 Task: Append system resource usage data with timestamps to a performance log.
Action: Mouse moved to (241, 318)
Screenshot: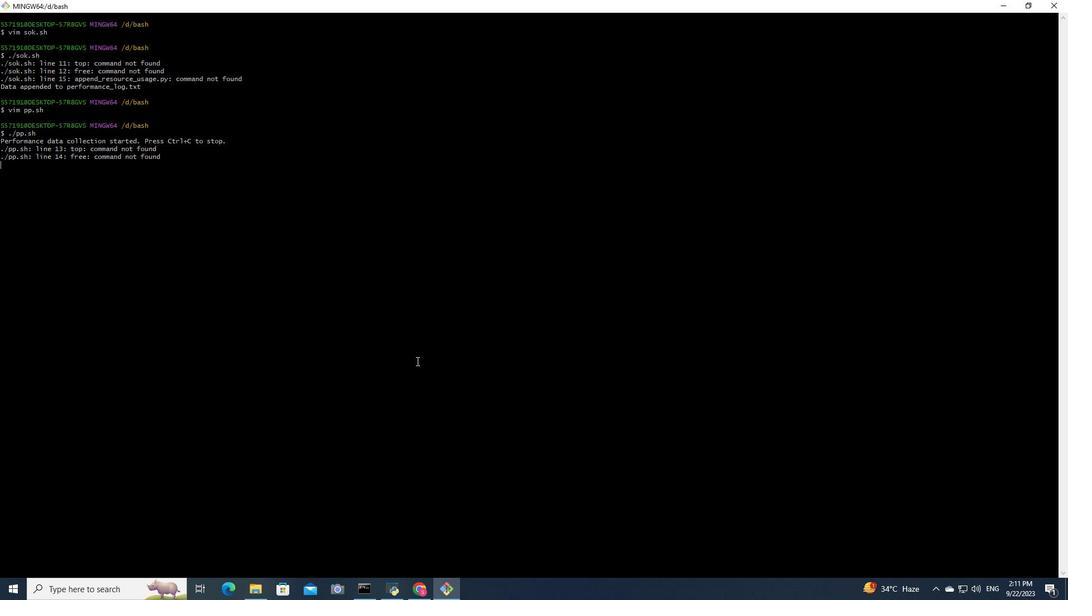 
Action: Mouse pressed left at (241, 318)
Screenshot: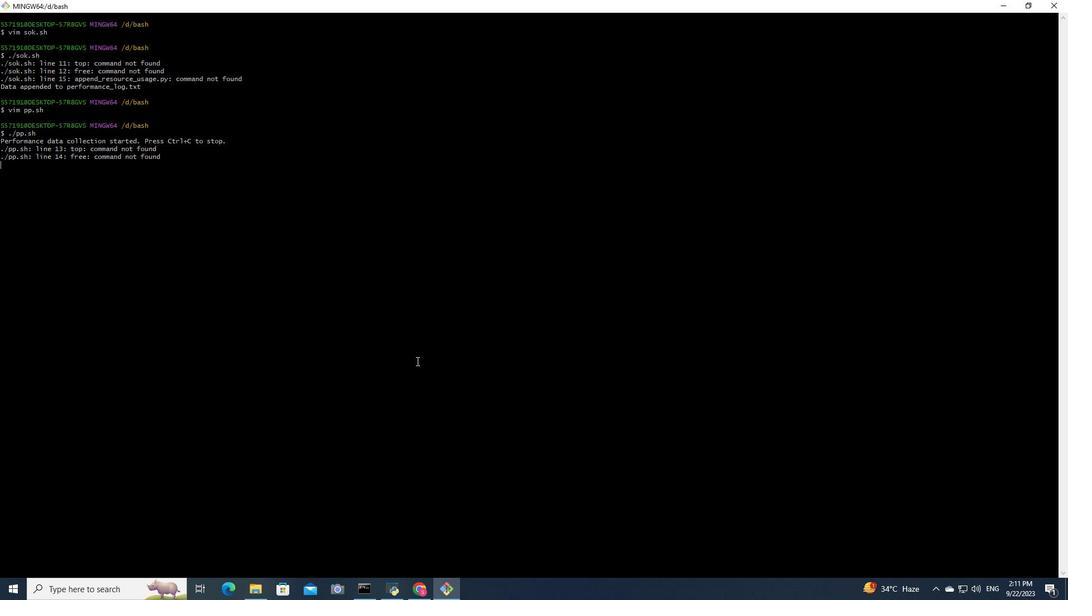 
Action: Mouse moved to (416, 361)
Screenshot: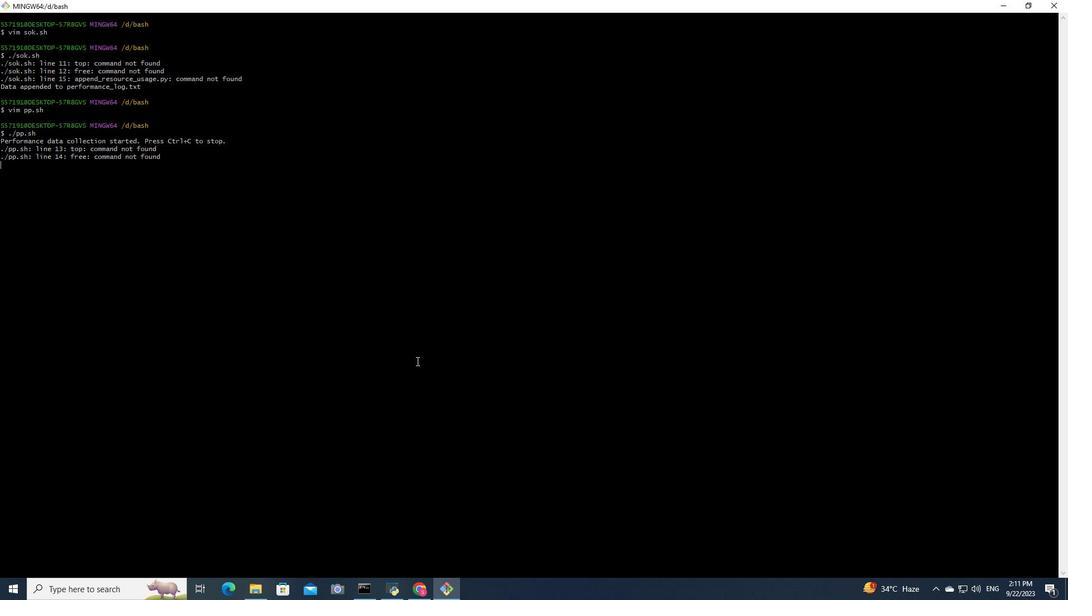 
Action: Mouse pressed left at (416, 361)
Screenshot: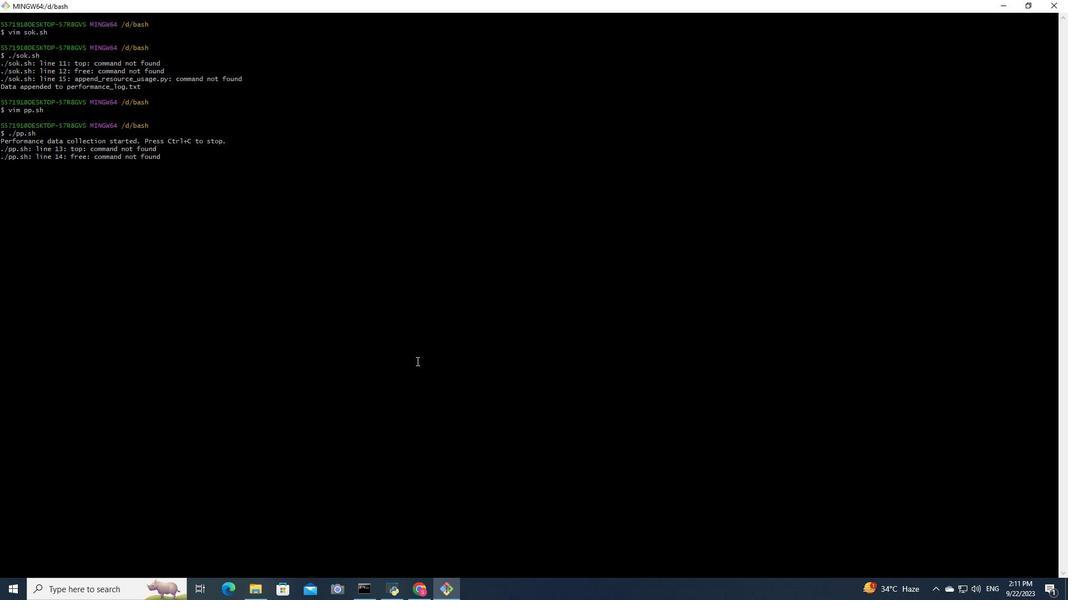 
Action: Mouse moved to (421, 361)
Screenshot: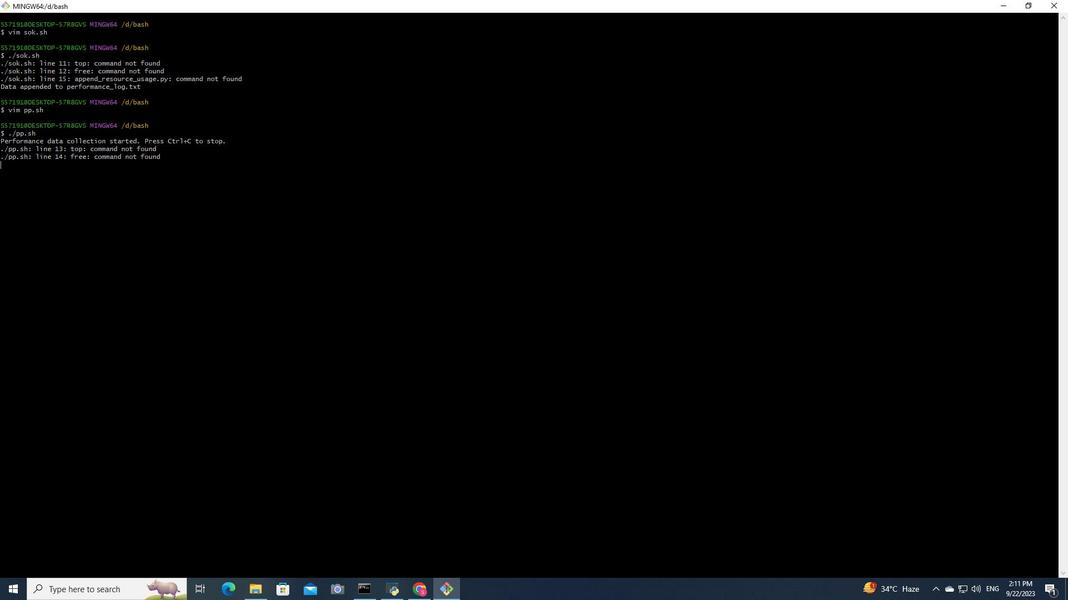 
